 Task: Create a task  Improve code modularity for better maintainability , assign it to team member softage.6@softage.net in the project TransparentLine and update the status of the task to  On Track  , set the priority of the task to Low.
Action: Mouse moved to (49, 456)
Screenshot: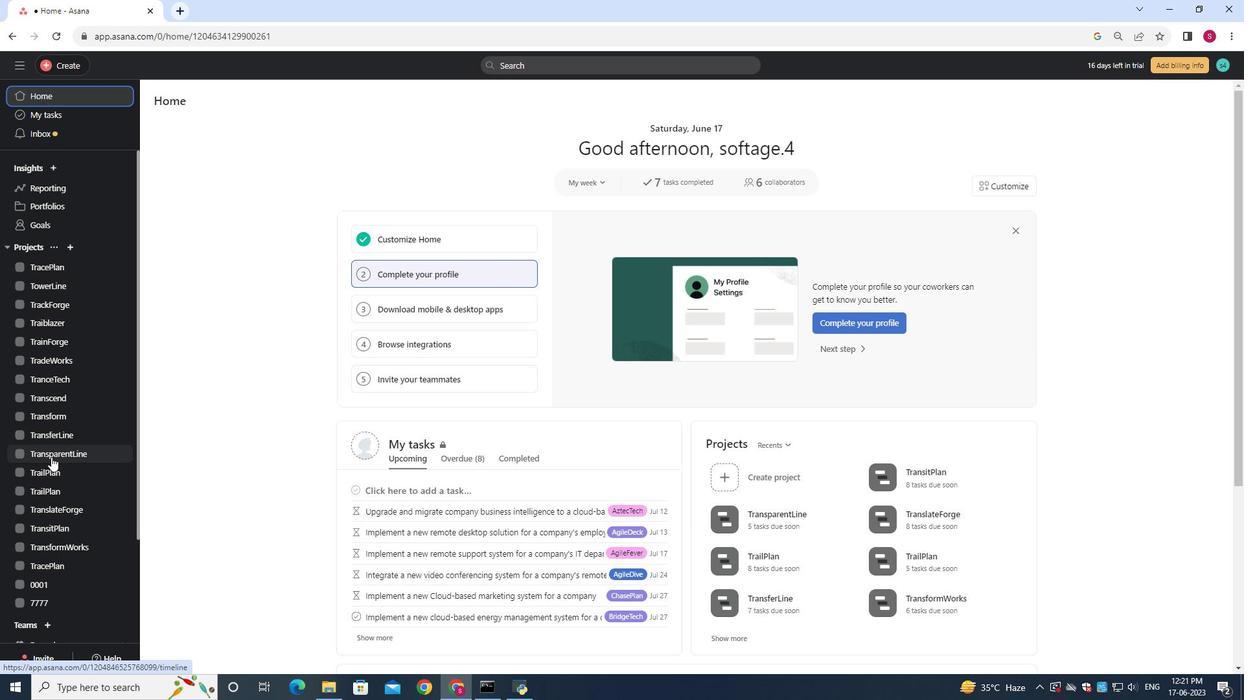 
Action: Mouse pressed left at (49, 456)
Screenshot: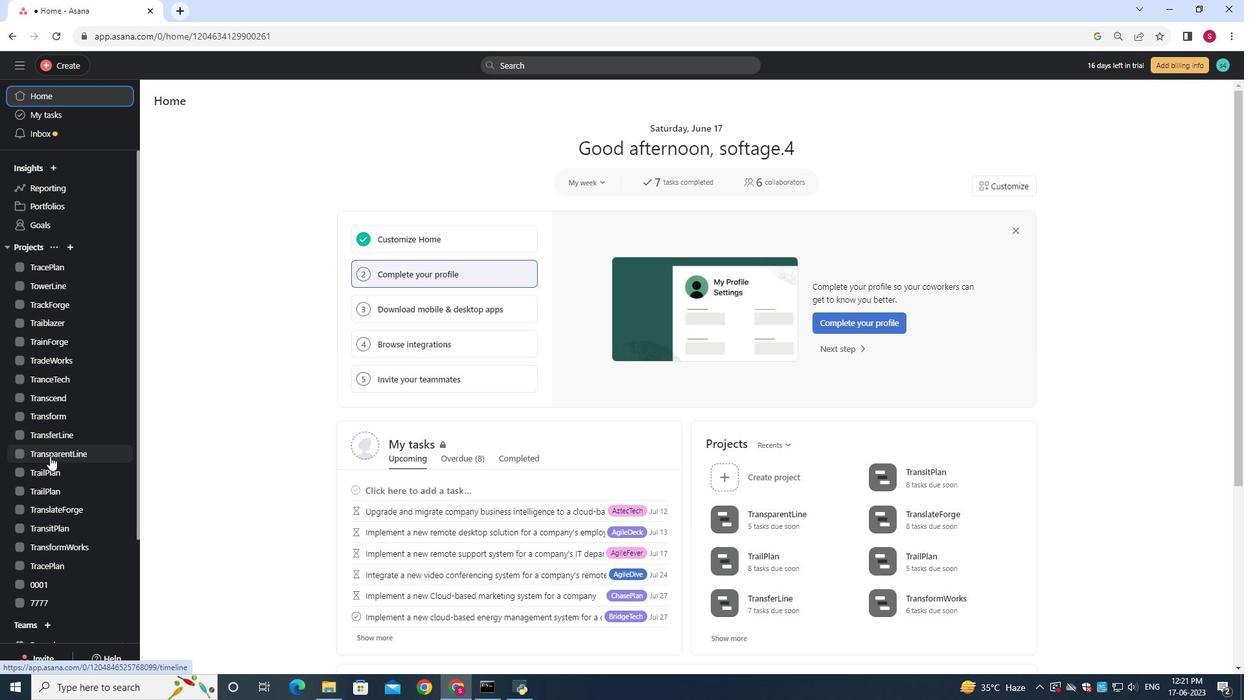 
Action: Mouse moved to (177, 152)
Screenshot: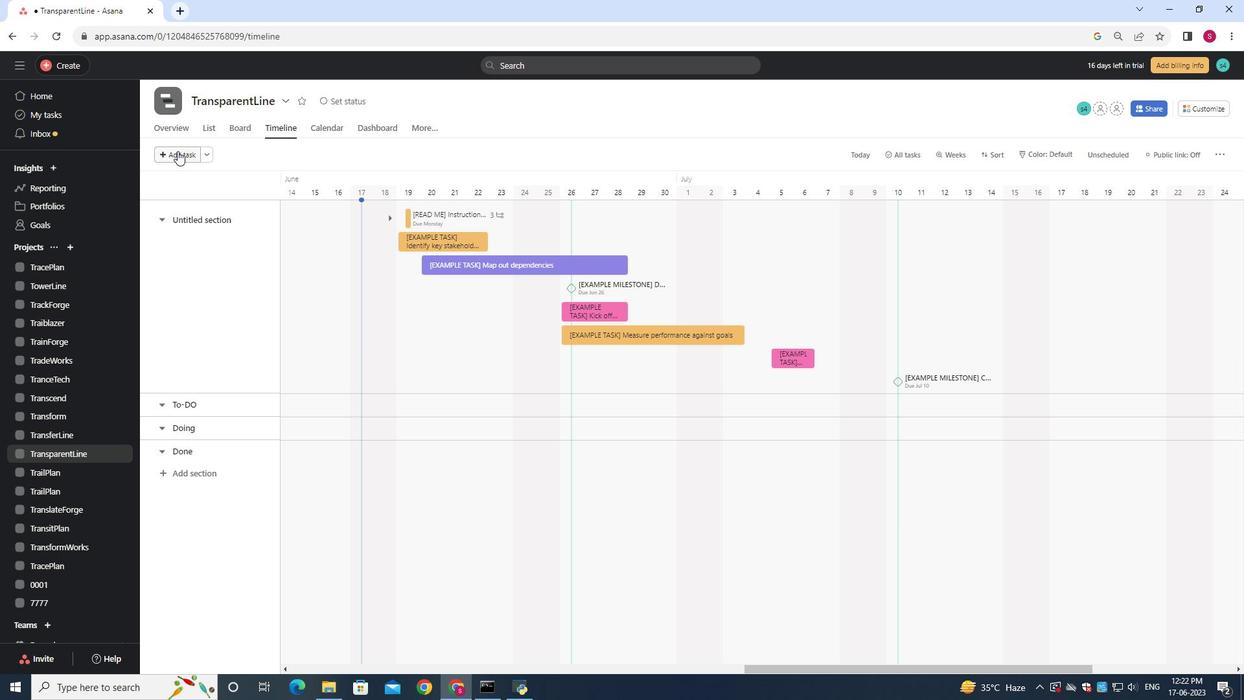 
Action: Mouse pressed left at (177, 152)
Screenshot: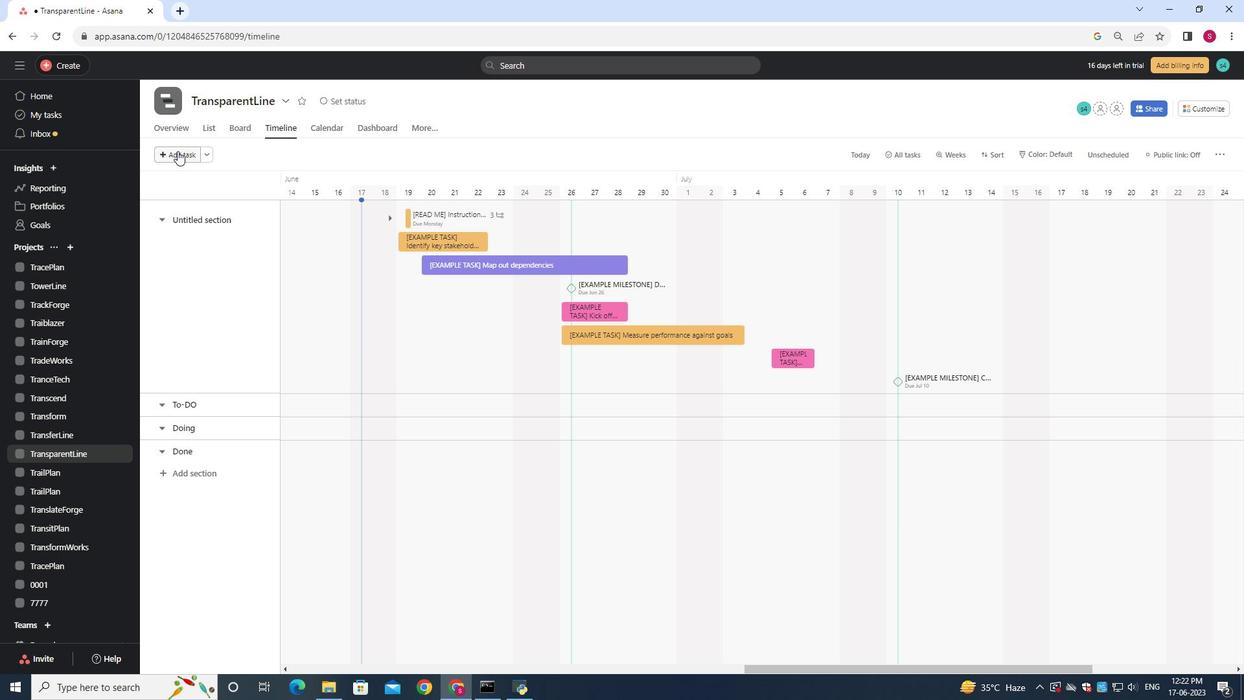 
Action: Mouse moved to (178, 149)
Screenshot: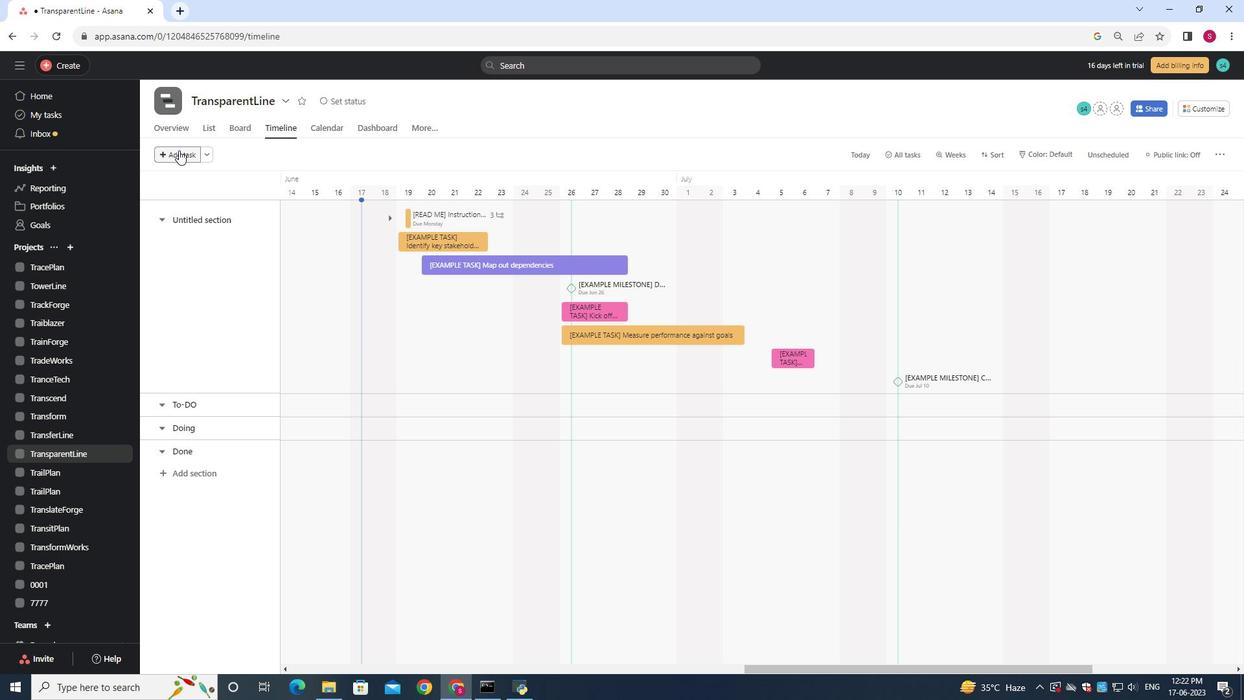
Action: Key pressed <Key.shift>Improve<Key.space>code<Key.space><Key.shift>M<Key.backspace>modularity<Key.space>
Screenshot: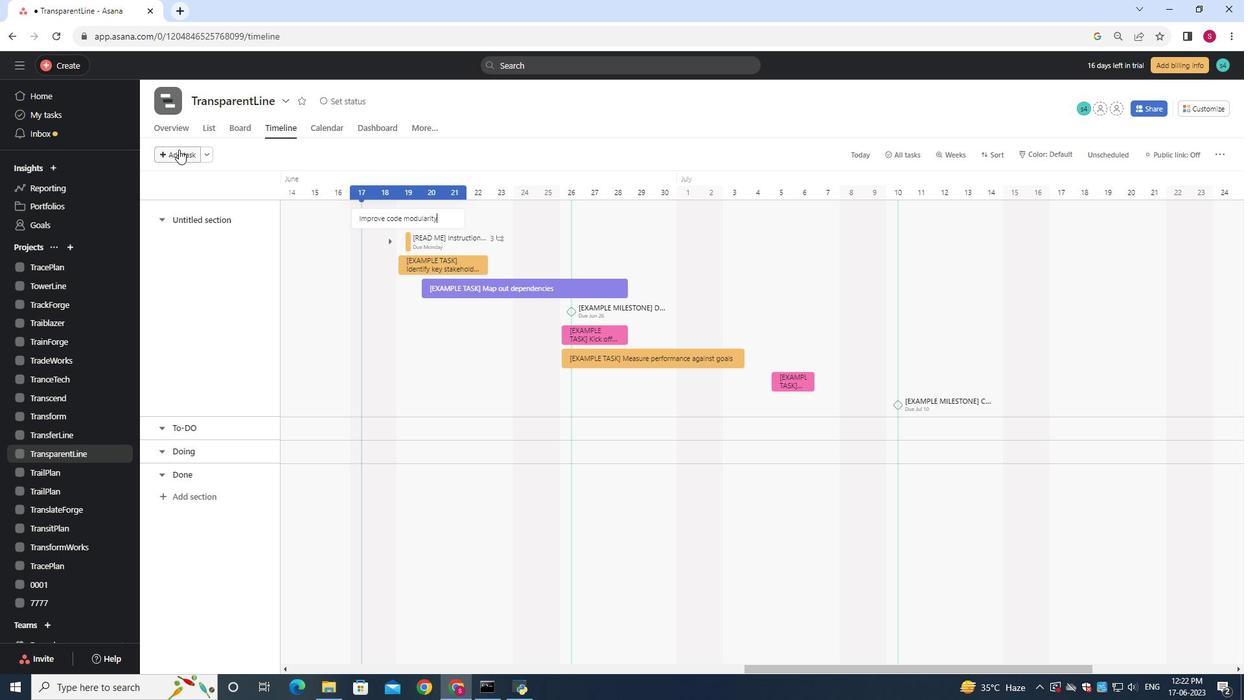 
Action: Mouse moved to (299, 224)
Screenshot: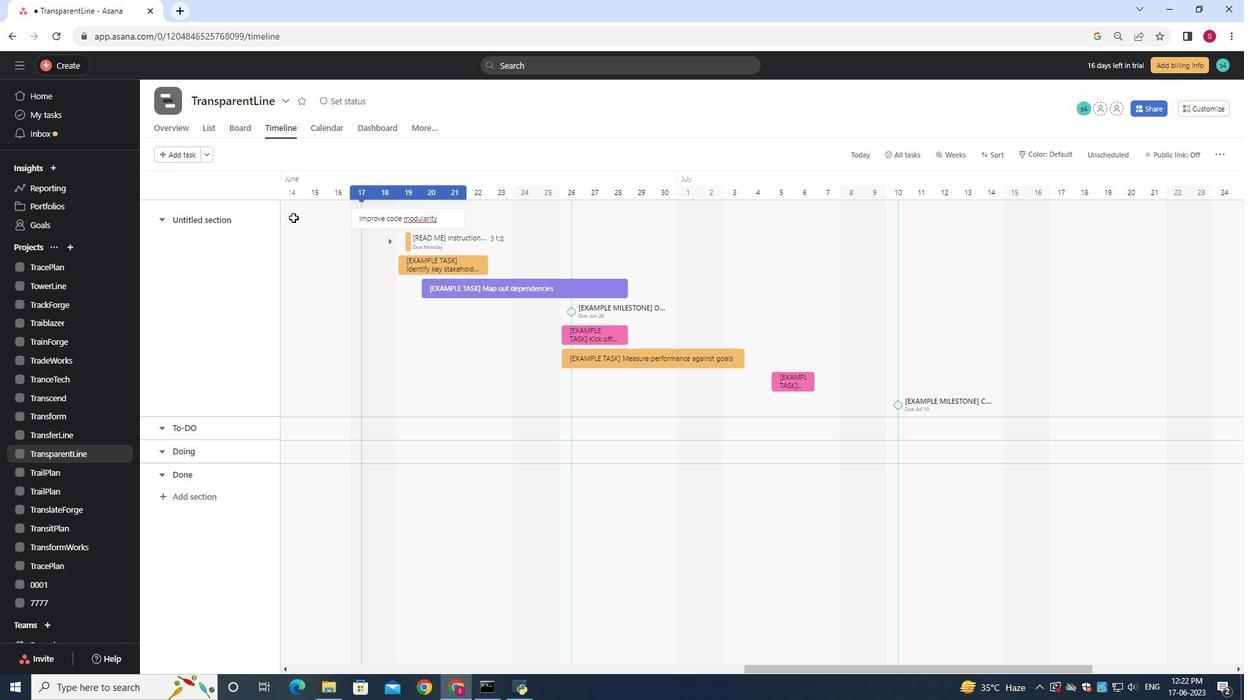 
Action: Key pressed <Key.backspace><Key.backspace><Key.backspace>ty
Screenshot: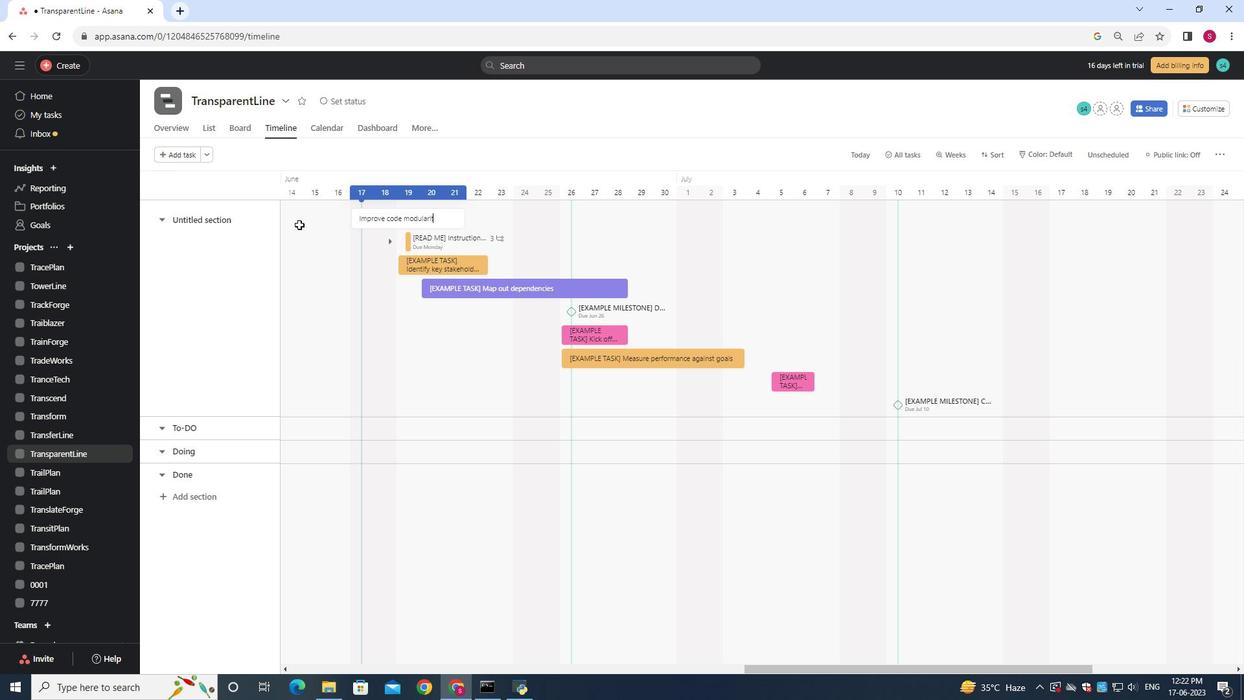 
Action: Mouse moved to (448, 216)
Screenshot: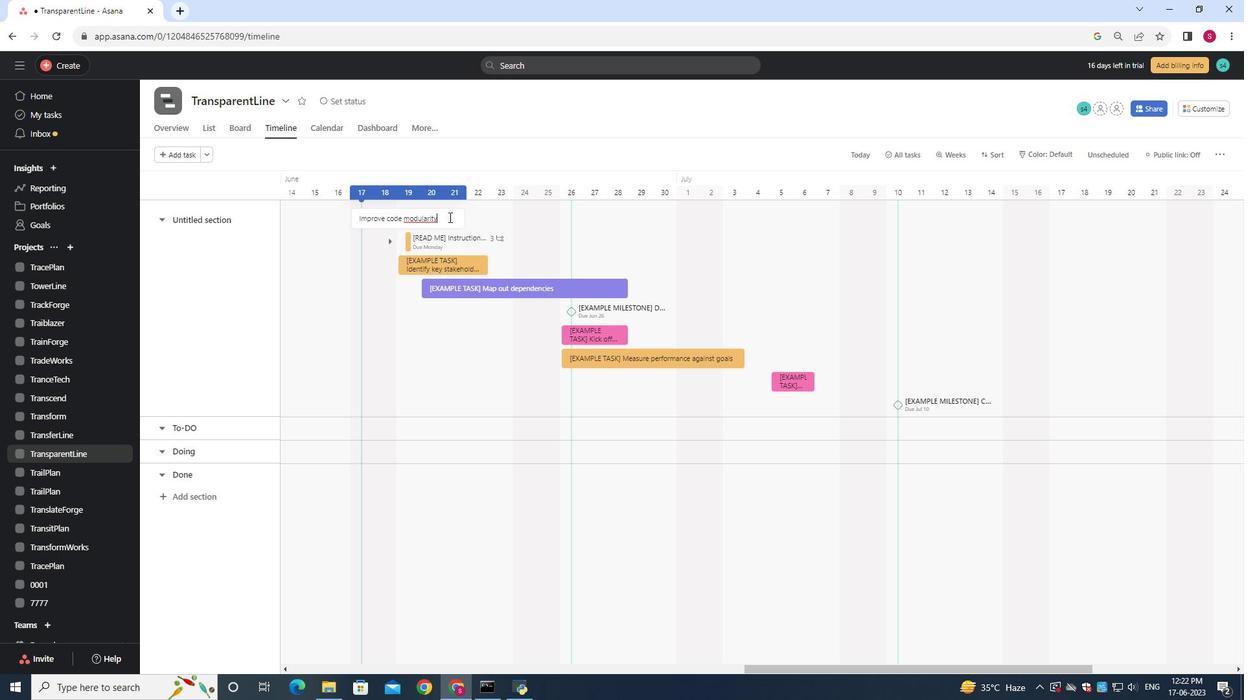 
Action: Mouse pressed left at (448, 216)
Screenshot: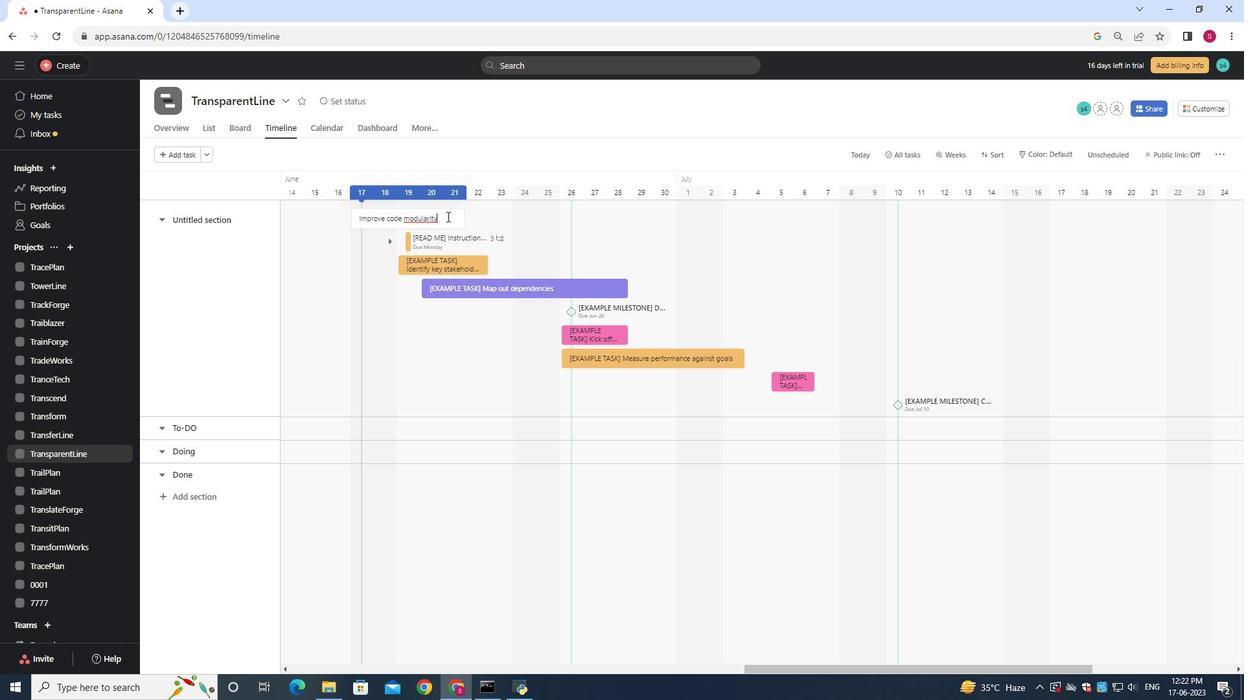 
Action: Mouse moved to (449, 216)
Screenshot: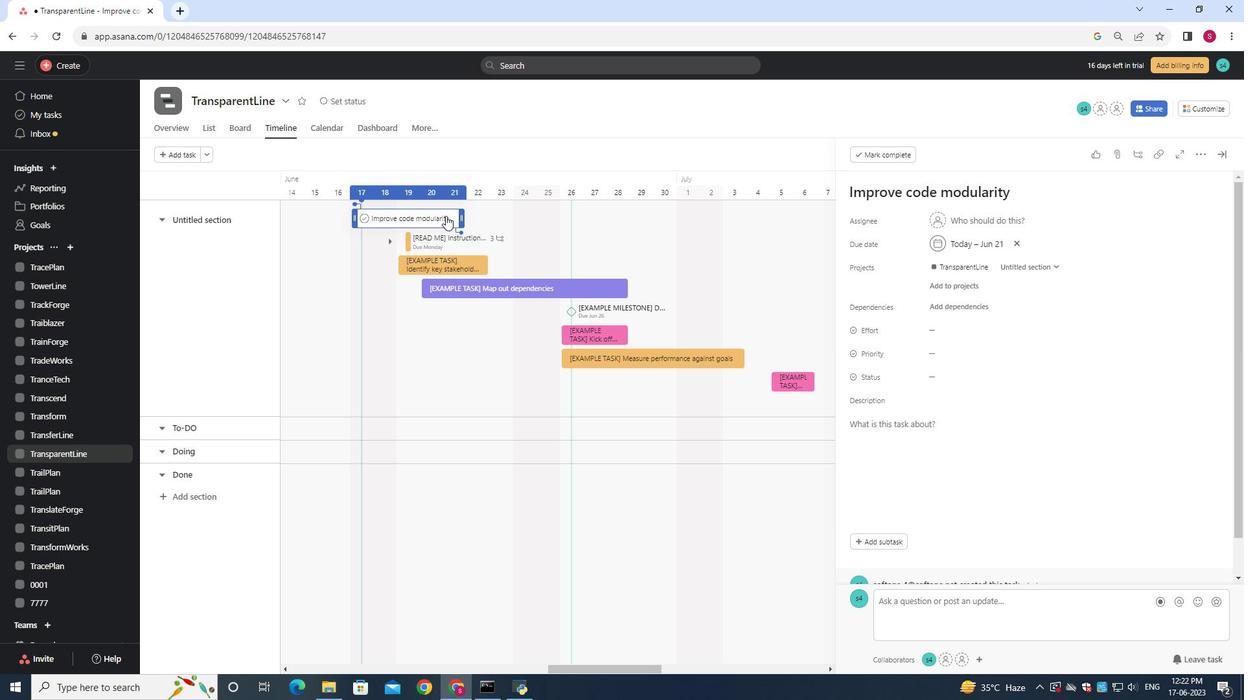 
Action: Mouse pressed left at (449, 216)
Screenshot: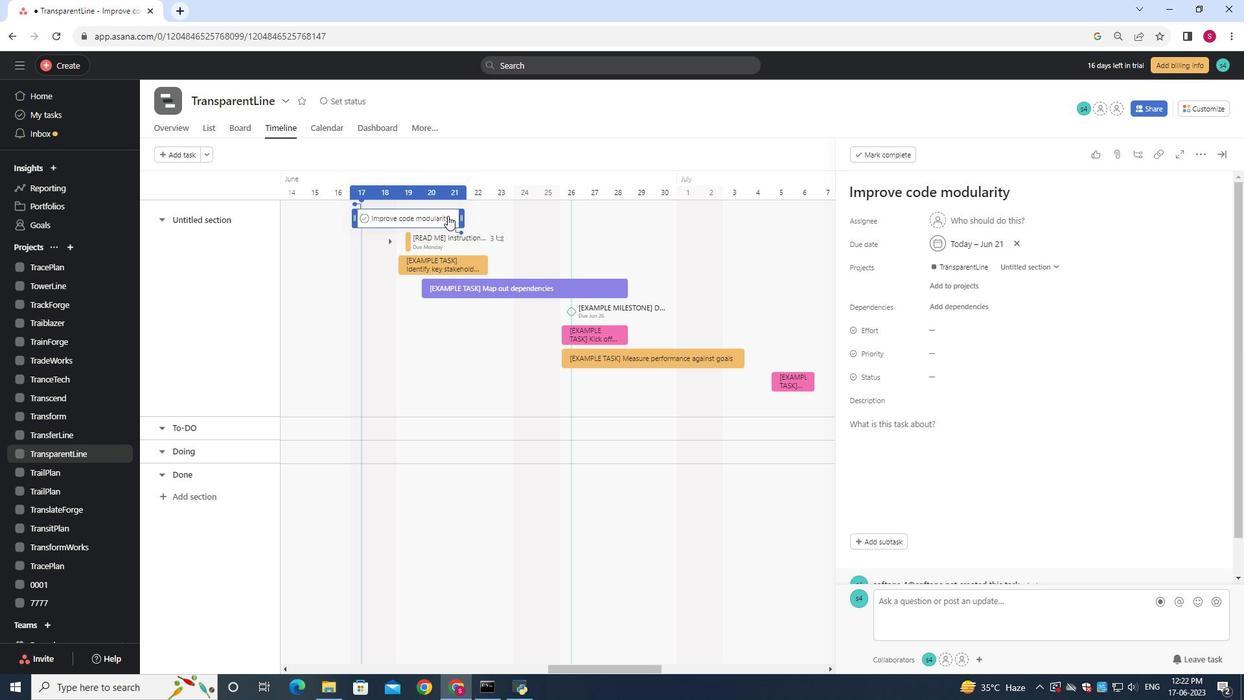 
Action: Mouse pressed left at (449, 216)
Screenshot: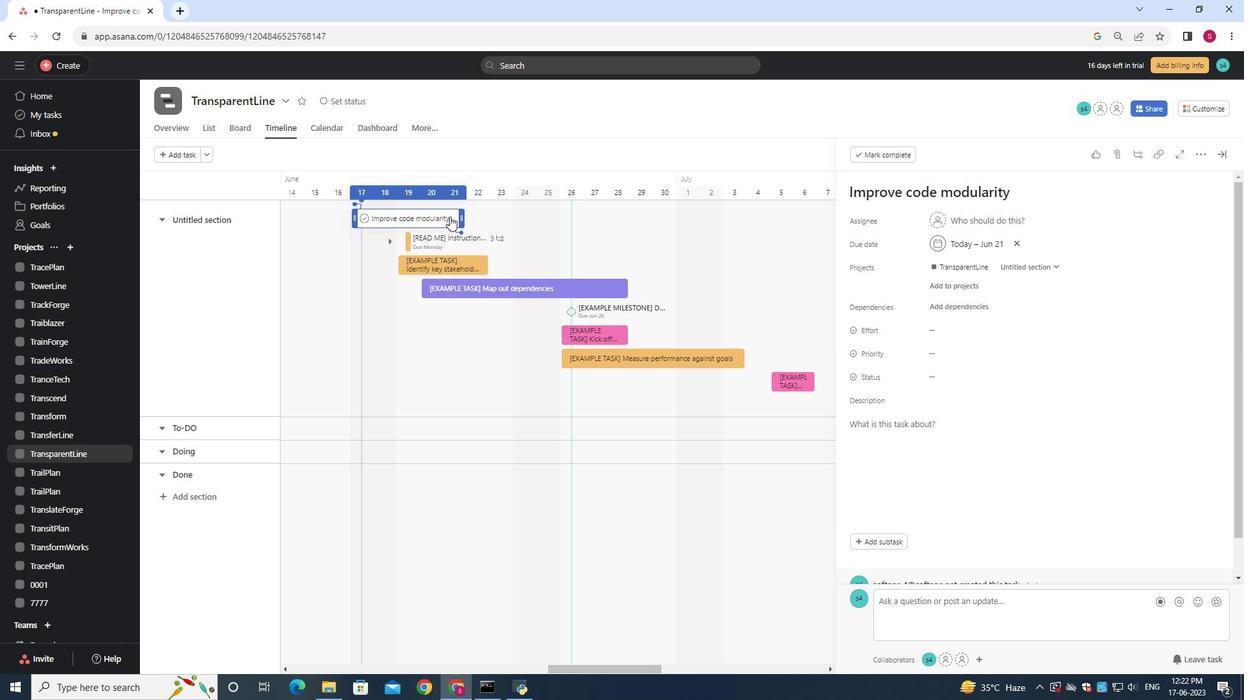 
Action: Mouse pressed left at (449, 216)
Screenshot: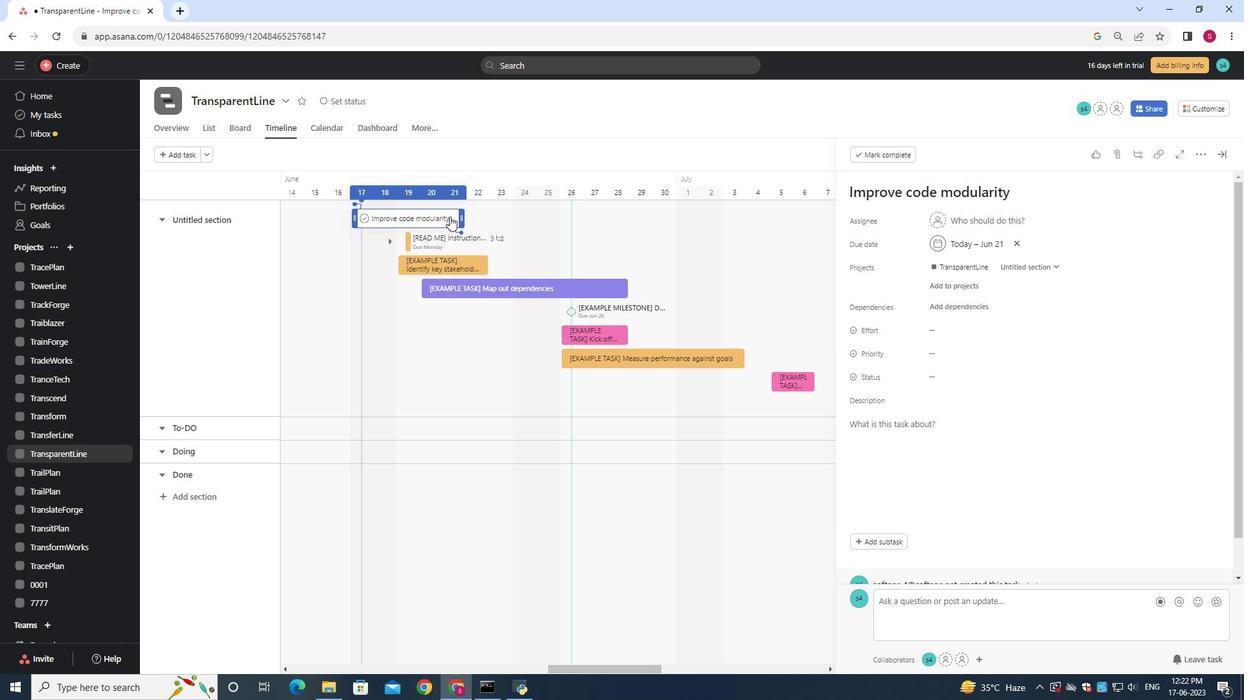 
Action: Mouse moved to (1036, 187)
Screenshot: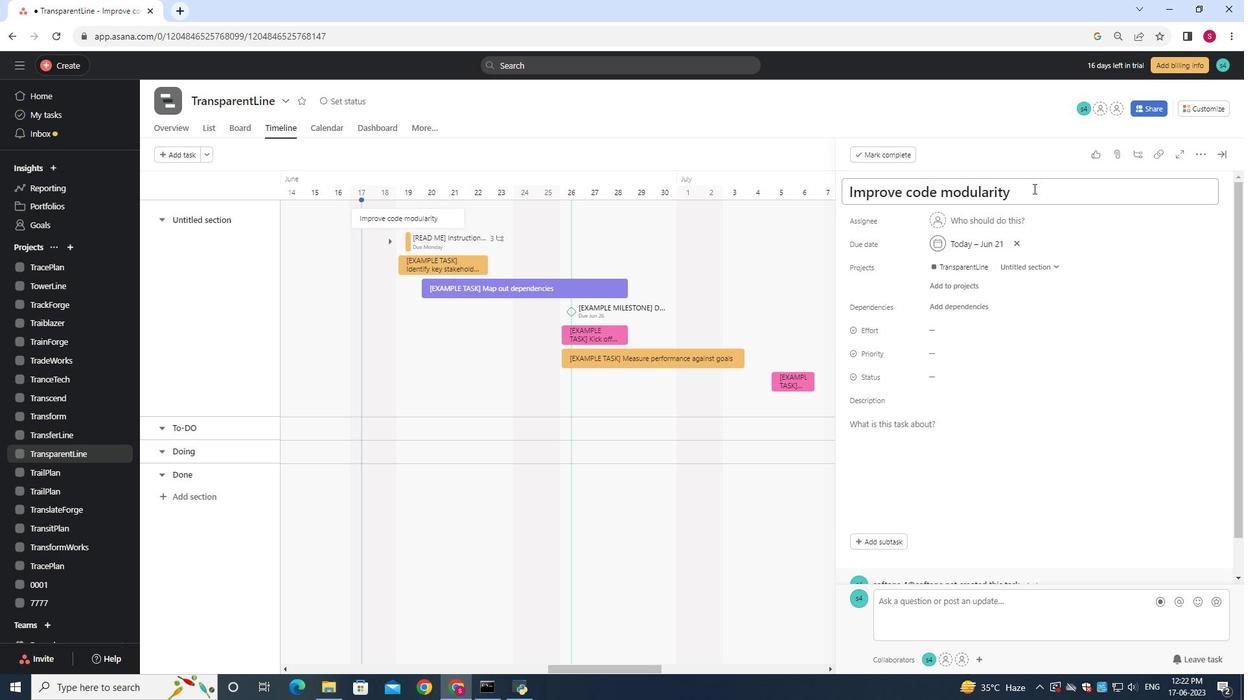 
Action: Mouse pressed left at (1036, 187)
Screenshot: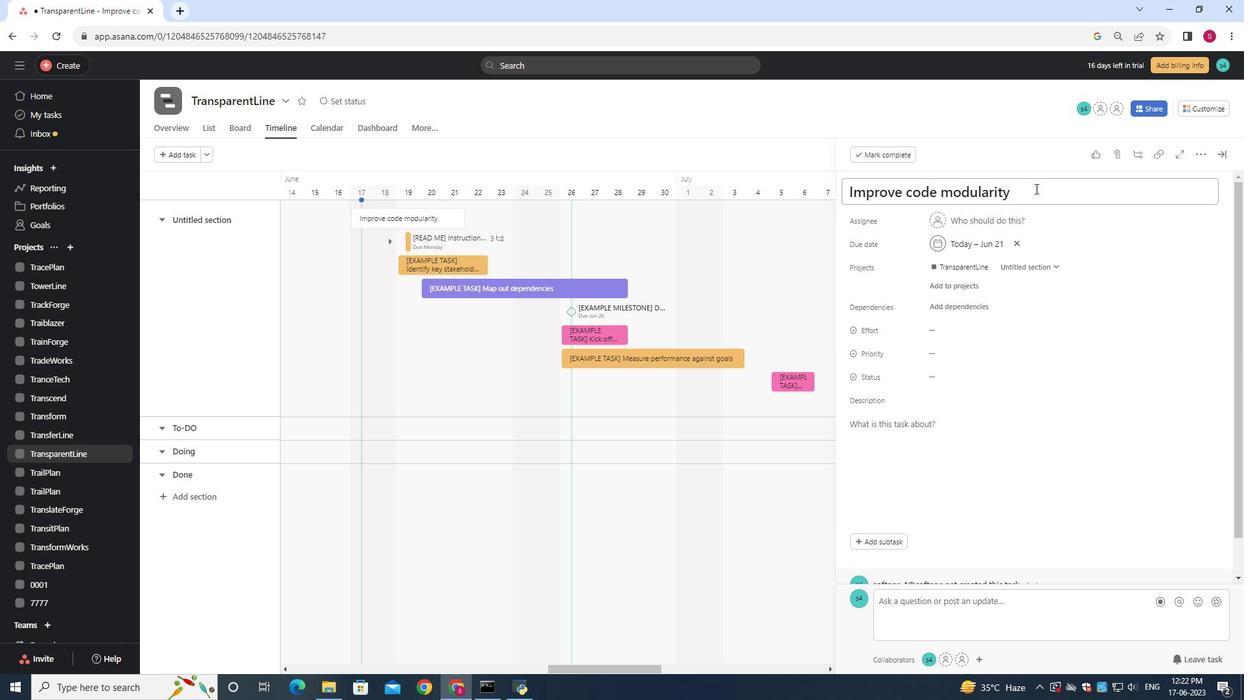 
Action: Mouse moved to (1037, 188)
Screenshot: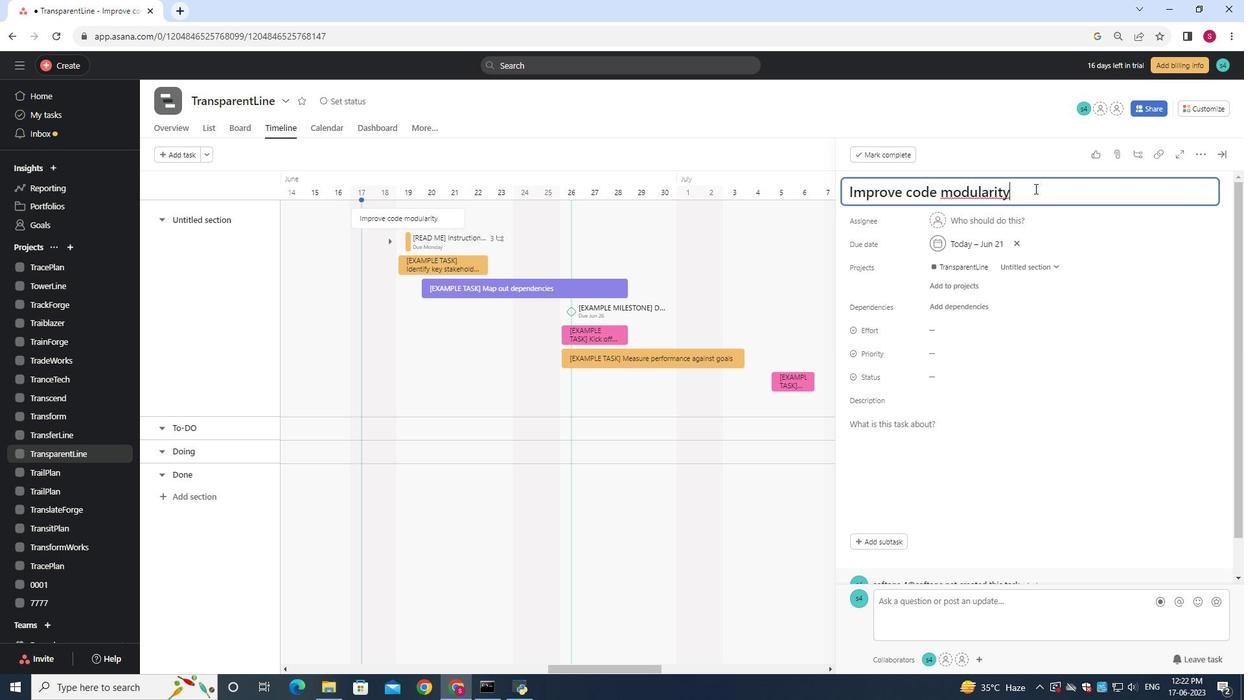 
Action: Key pressed <Key.space><Key.backspace><Key.space>for<Key.space>bey<Key.backspace>tter<Key.space>maintainbility
Screenshot: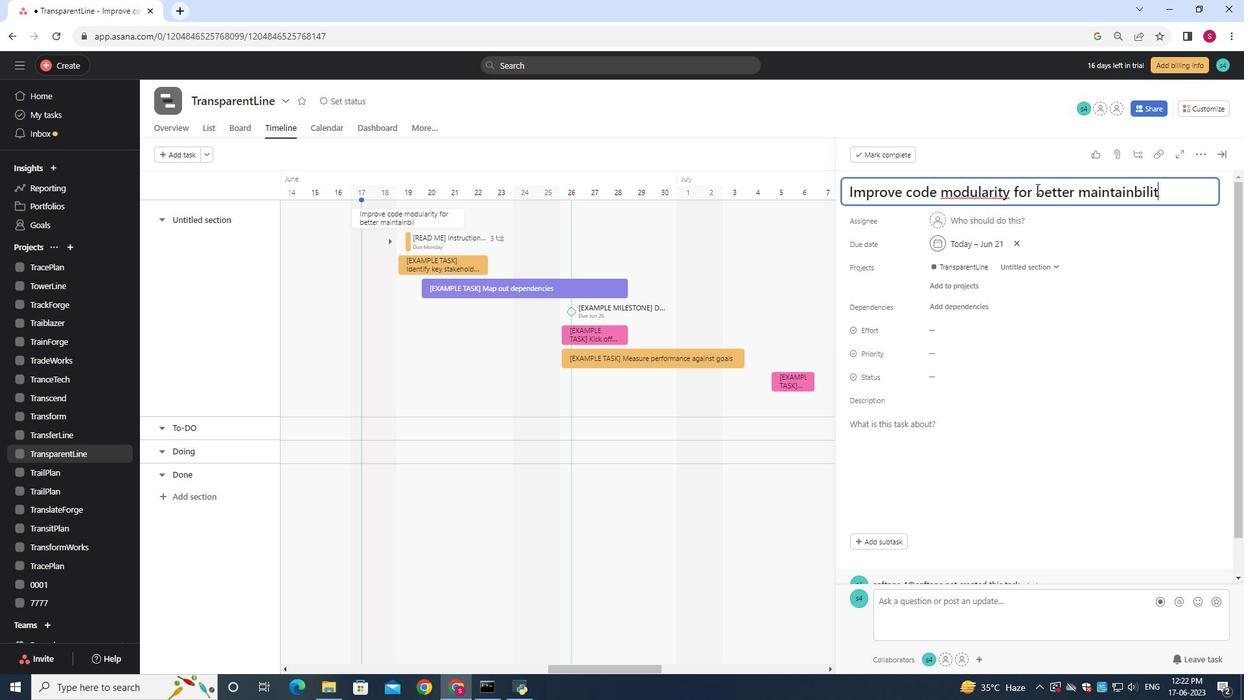 
Action: Mouse moved to (958, 224)
Screenshot: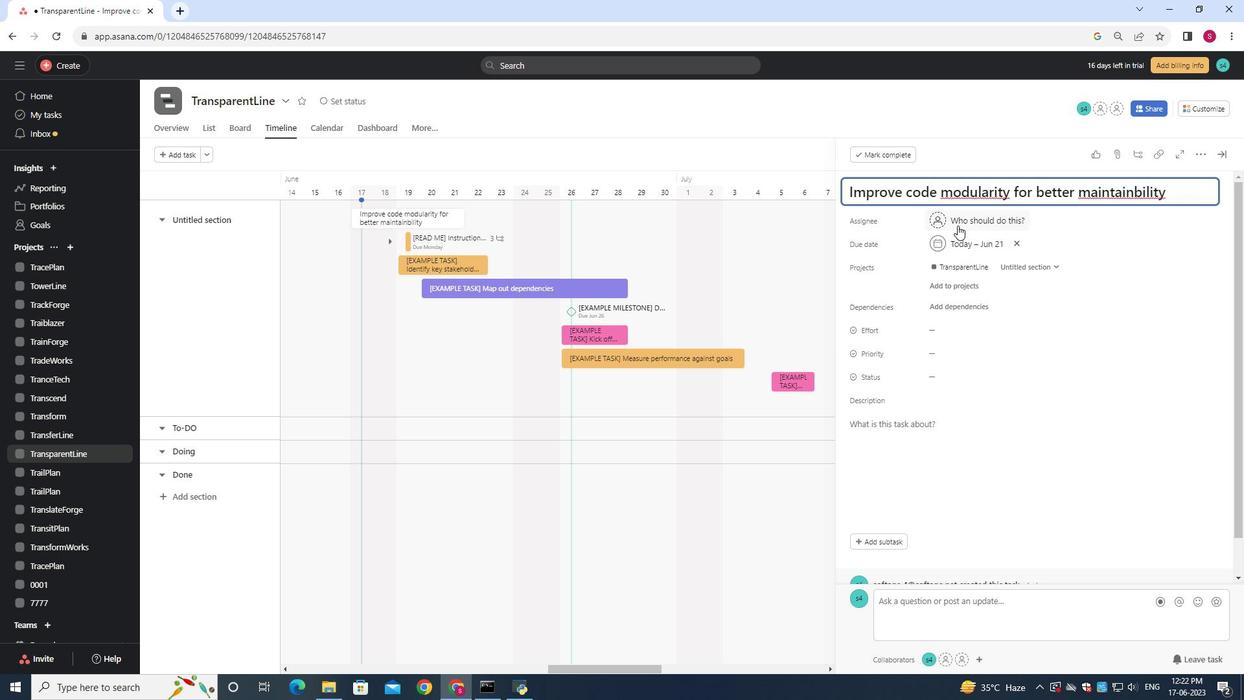 
Action: Mouse pressed left at (958, 224)
Screenshot: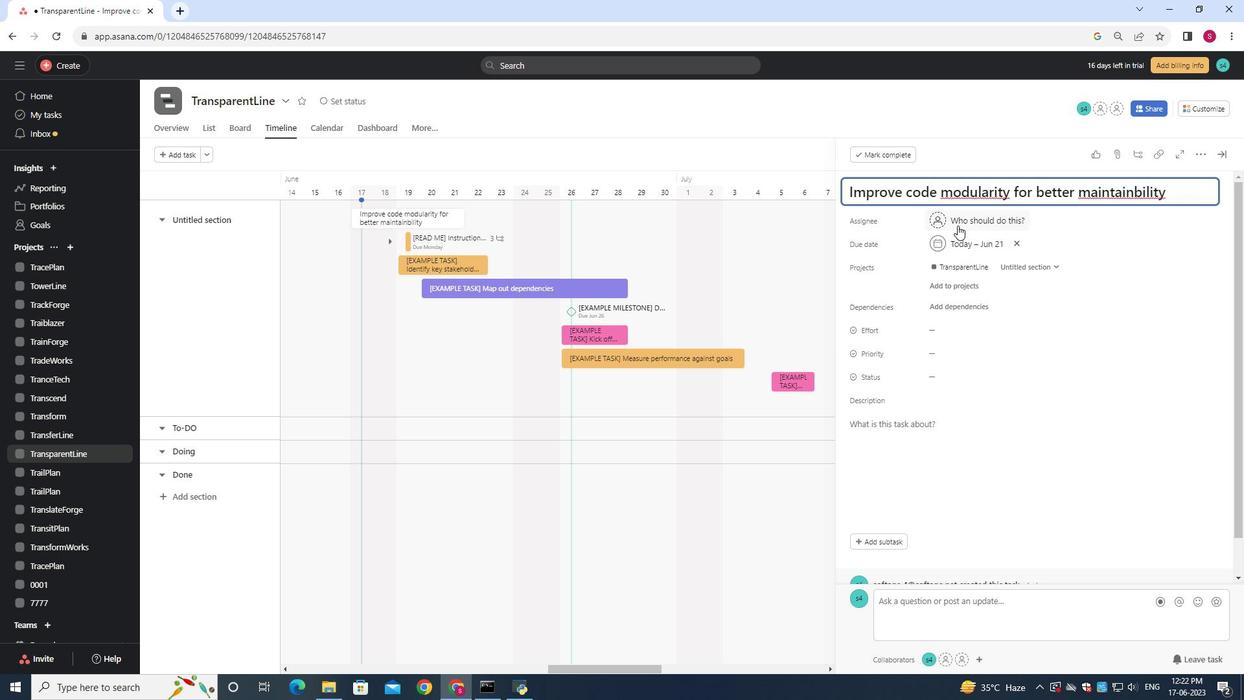 
Action: Mouse moved to (966, 222)
Screenshot: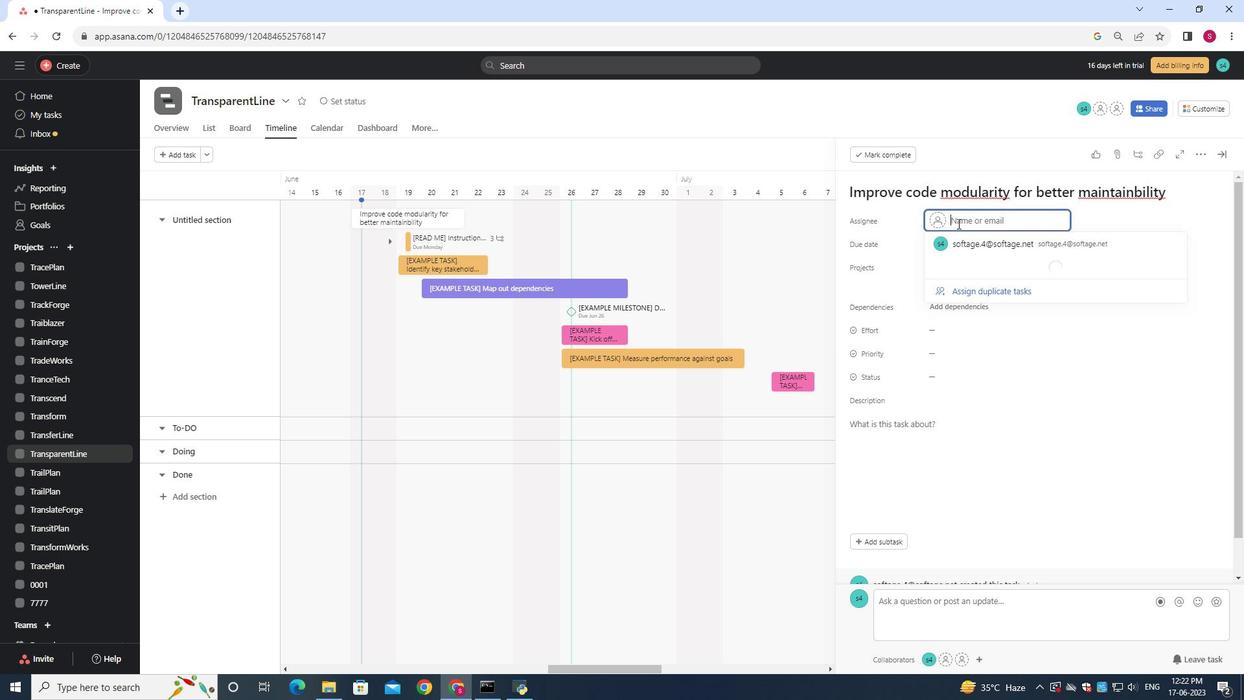 
Action: Key pressed softage.6<Key.shift>@softage.net
Screenshot: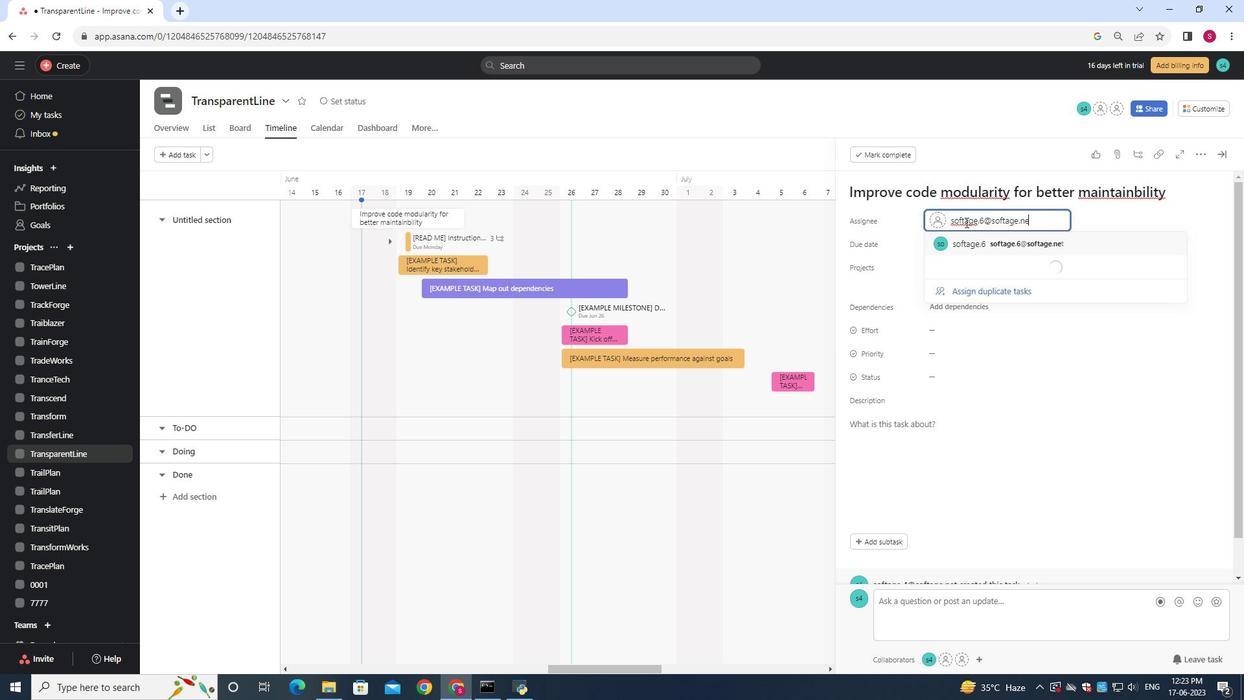 
Action: Mouse moved to (1000, 239)
Screenshot: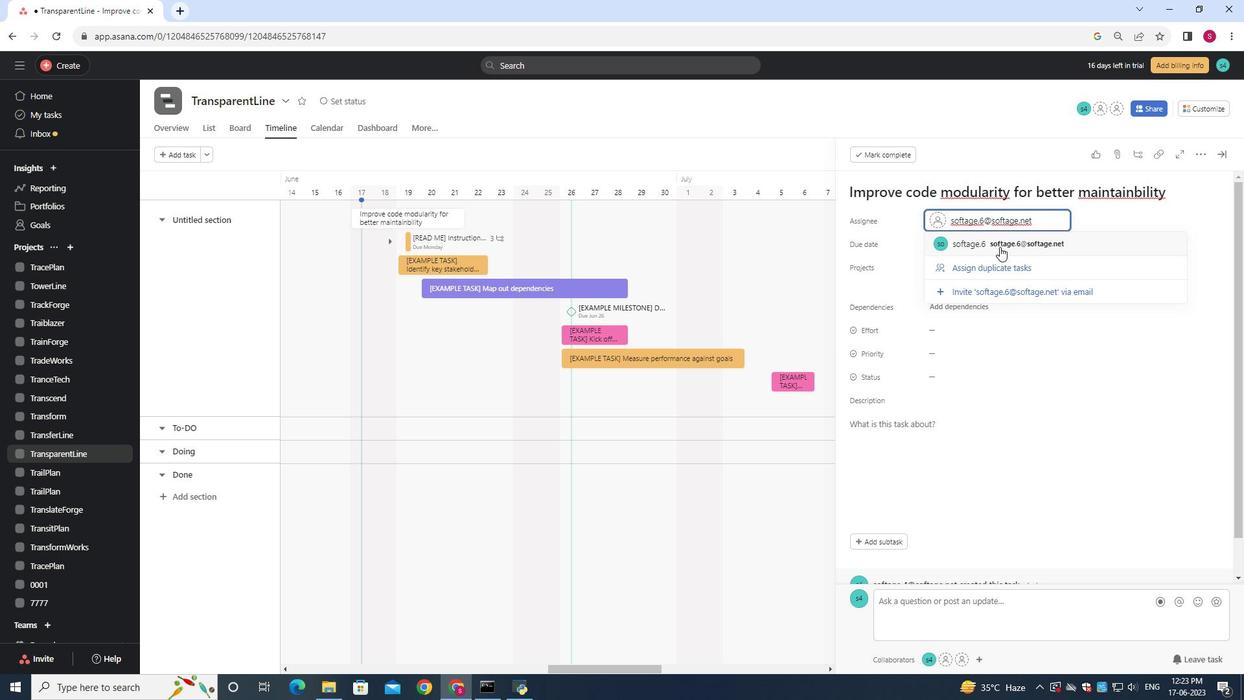 
Action: Mouse pressed left at (1000, 239)
Screenshot: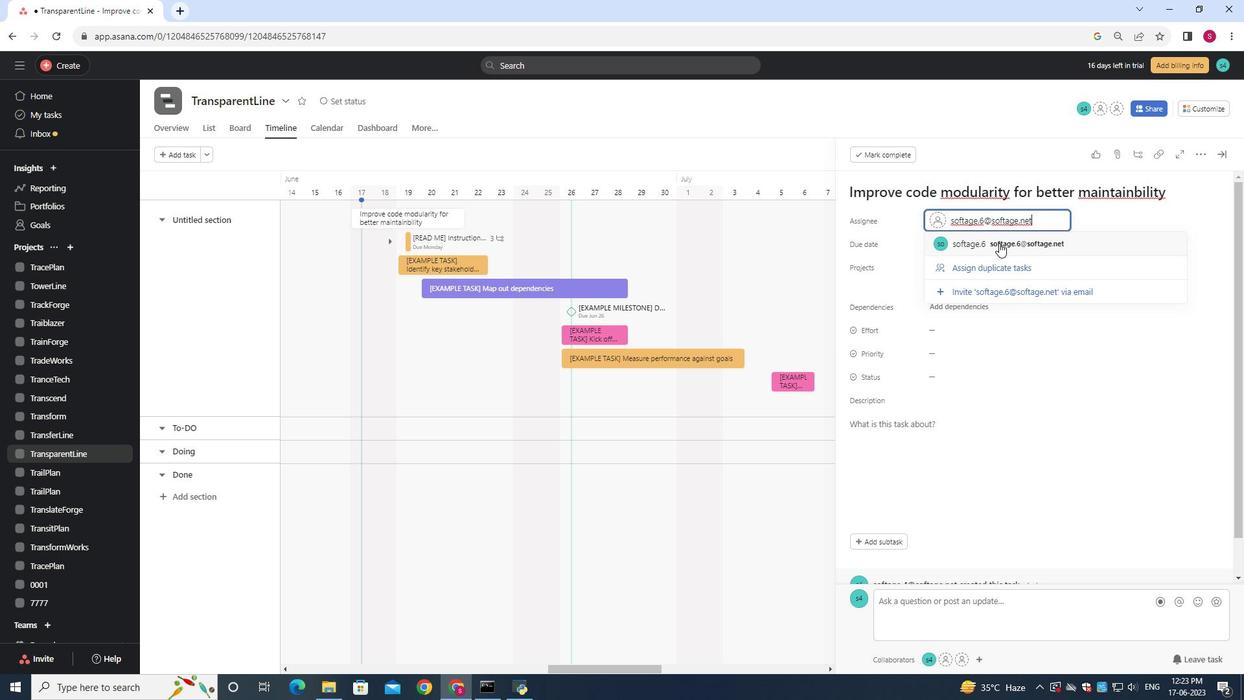 
Action: Mouse moved to (933, 379)
Screenshot: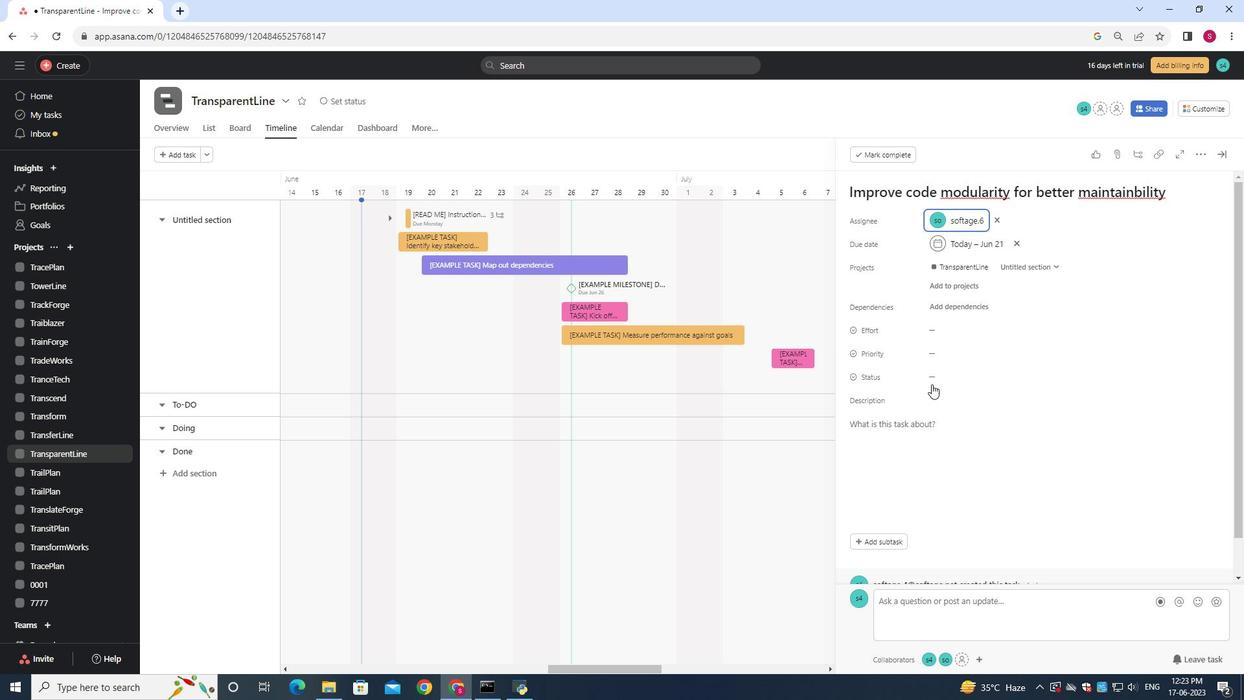 
Action: Mouse pressed left at (933, 379)
Screenshot: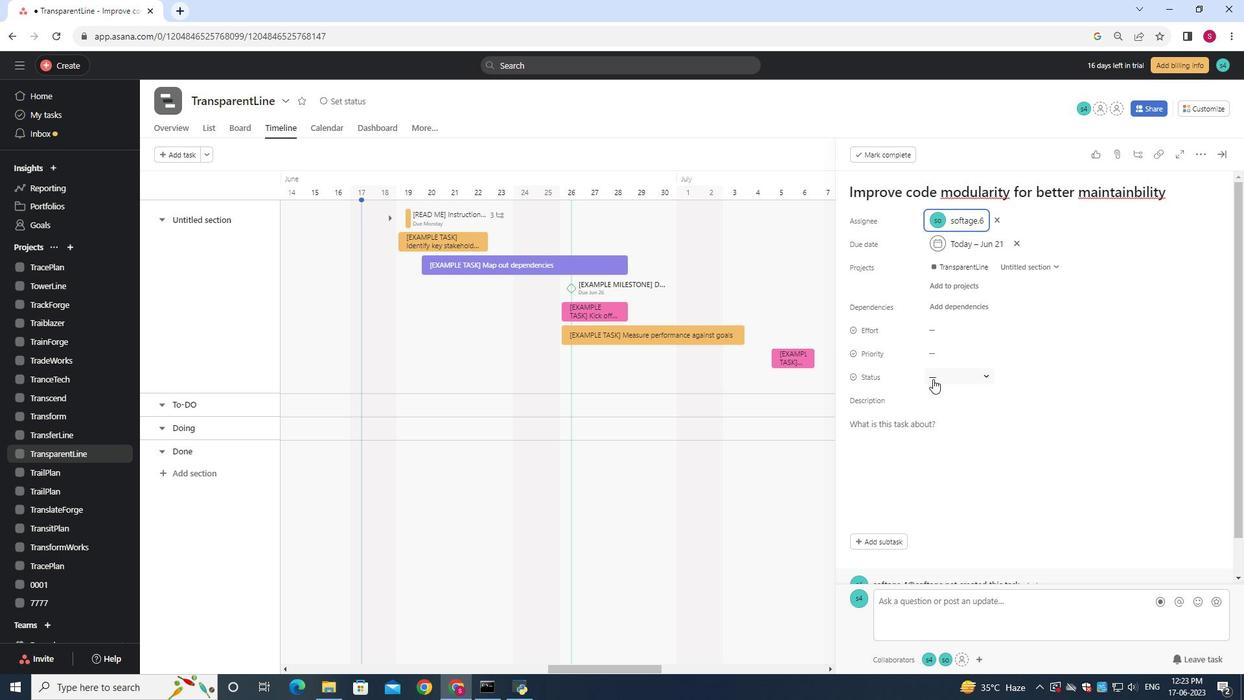 
Action: Mouse moved to (960, 420)
Screenshot: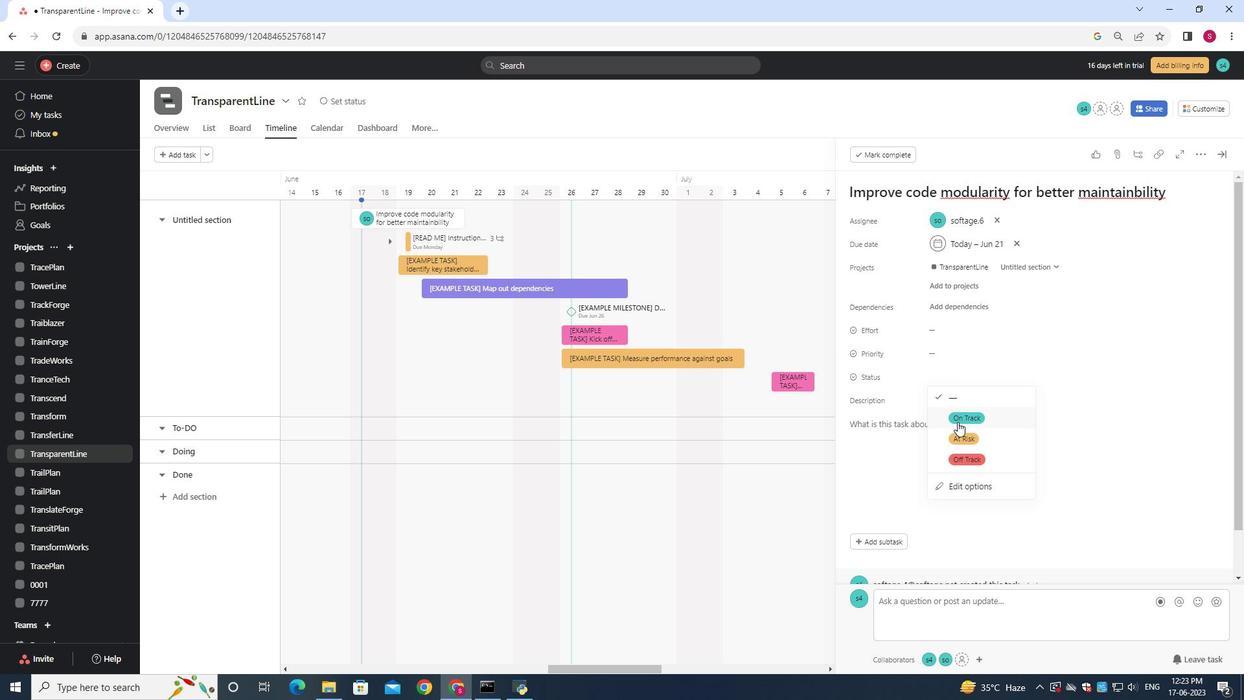 
Action: Mouse pressed left at (960, 420)
Screenshot: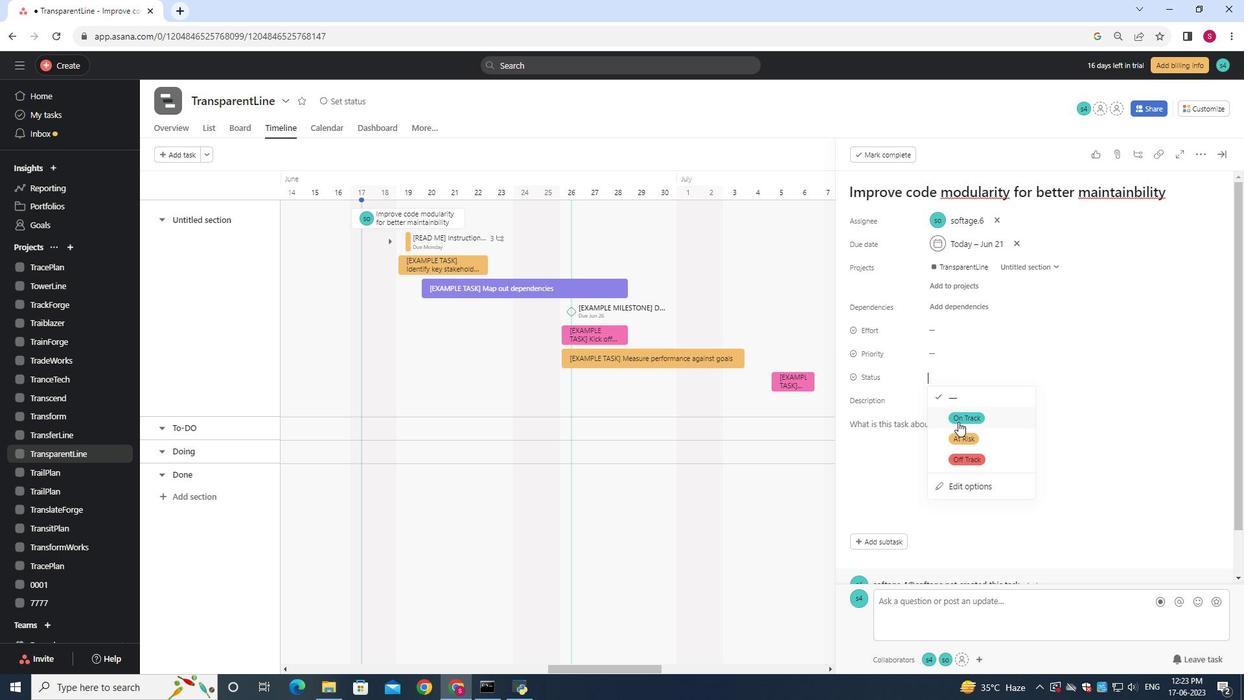 
Action: Mouse moved to (942, 354)
Screenshot: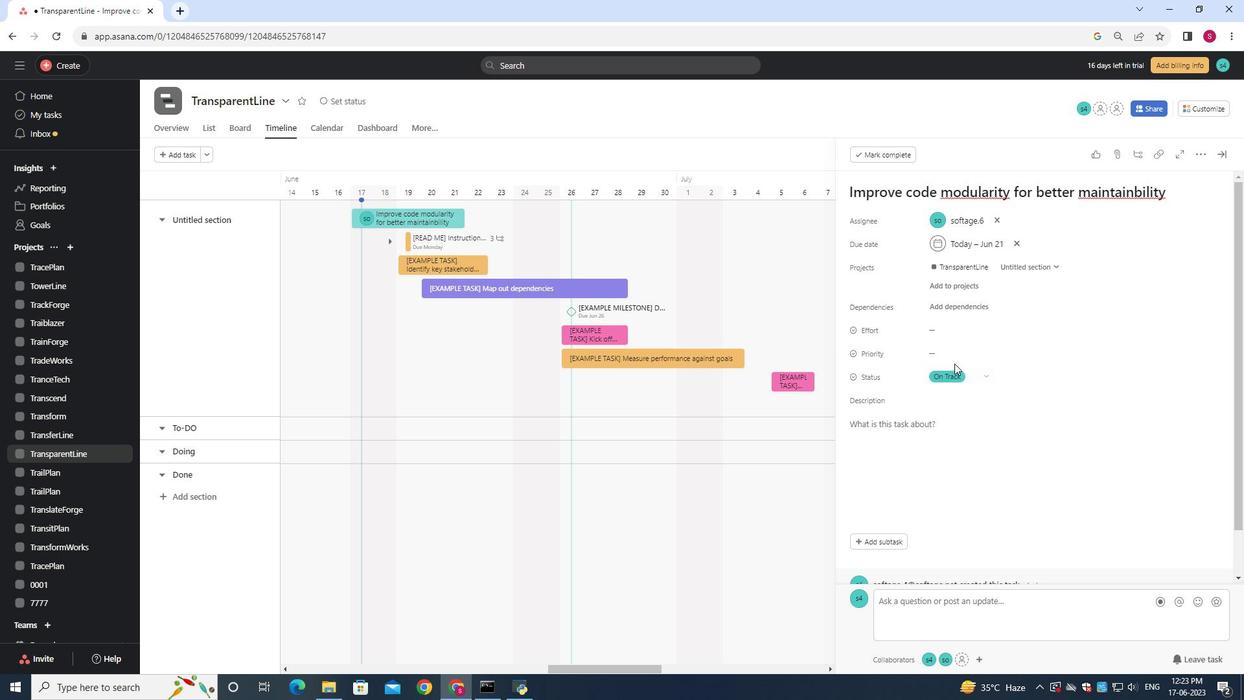 
Action: Mouse pressed left at (942, 354)
Screenshot: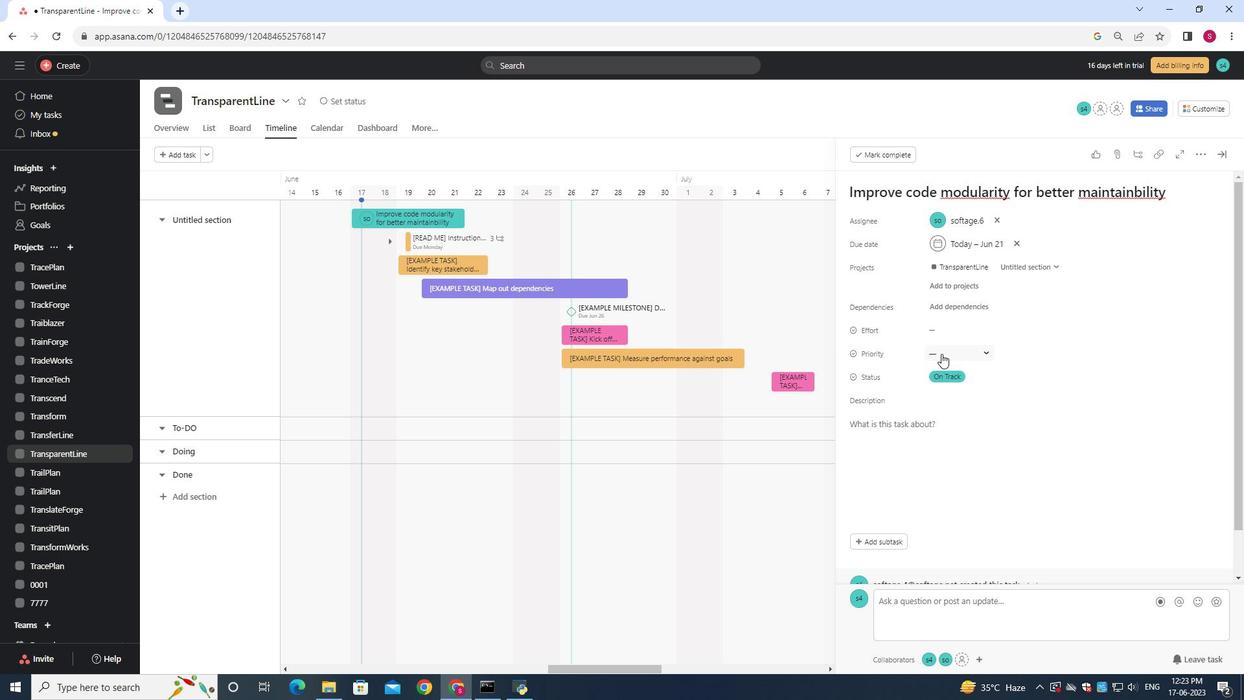 
Action: Mouse moved to (958, 435)
Screenshot: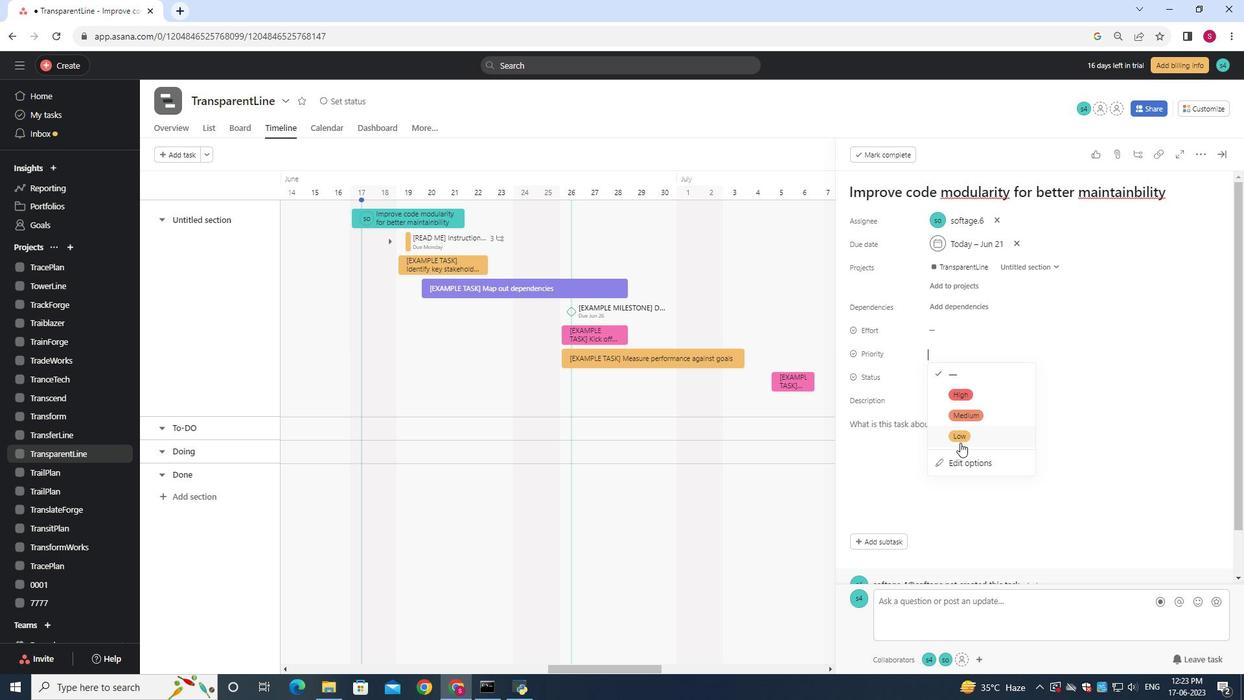 
Action: Mouse pressed left at (958, 435)
Screenshot: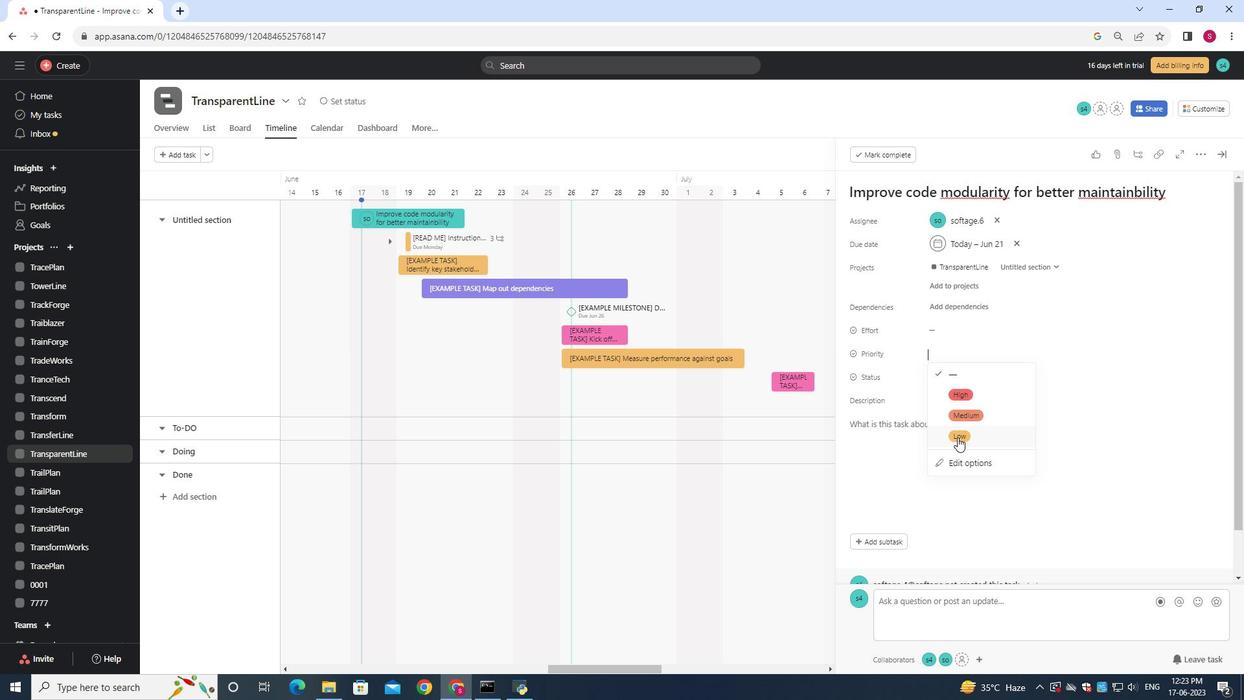 
Action: Mouse moved to (958, 420)
Screenshot: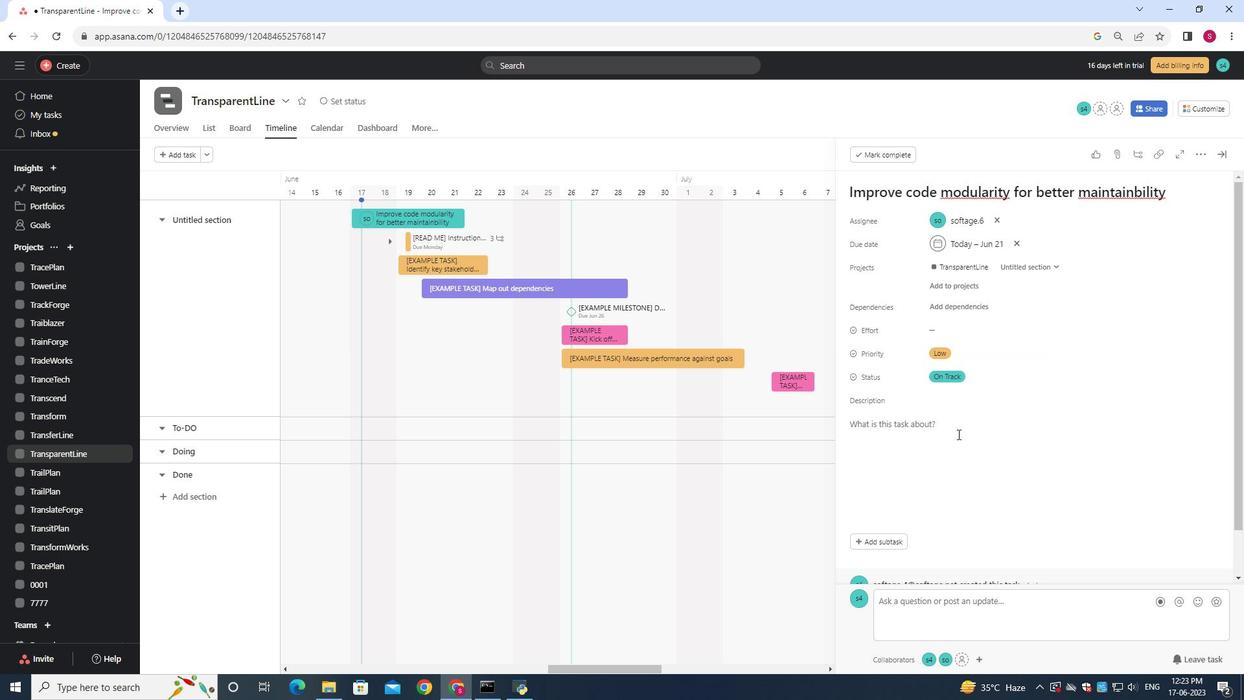 
